 Task: Change the iterative calculation "off" form calculation.
Action: Mouse moved to (1106, 259)
Screenshot: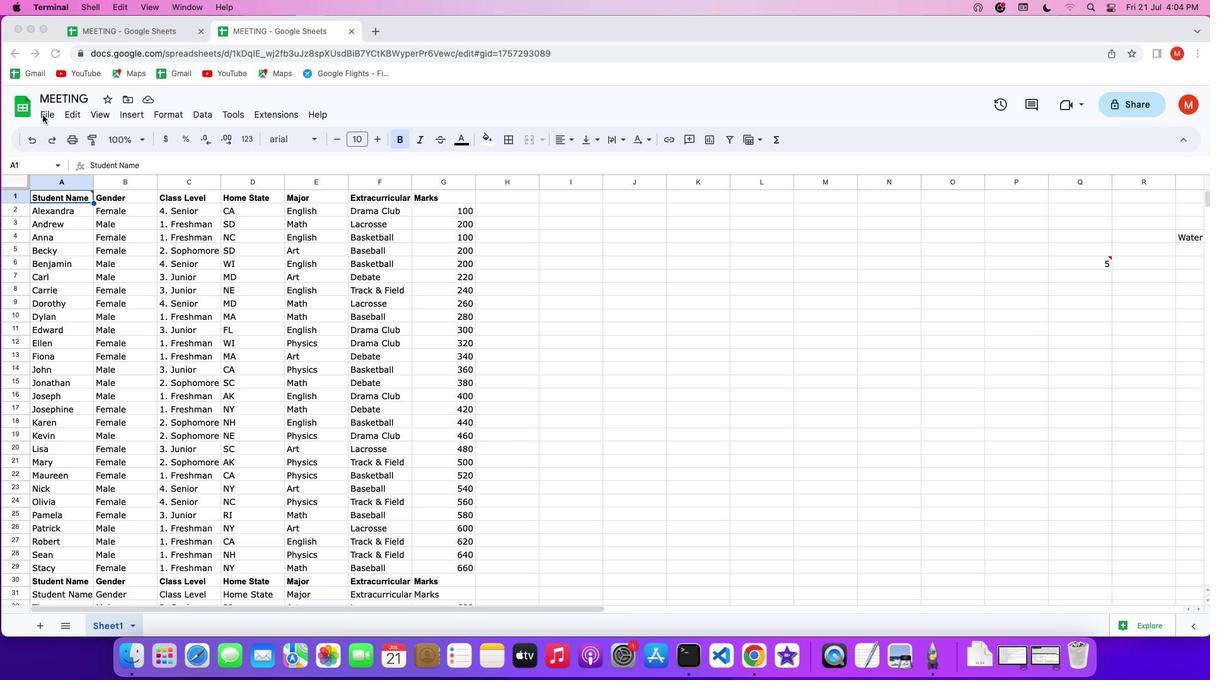 
Action: Mouse pressed left at (1106, 259)
Screenshot: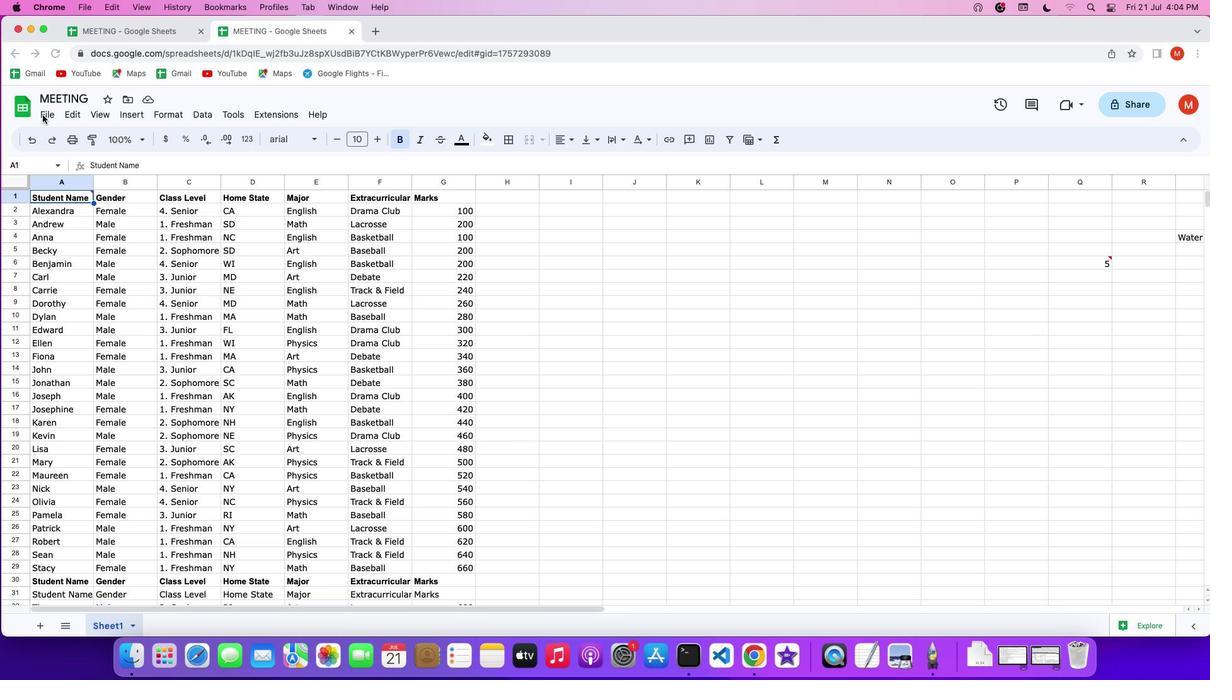 
Action: Mouse pressed left at (1106, 259)
Screenshot: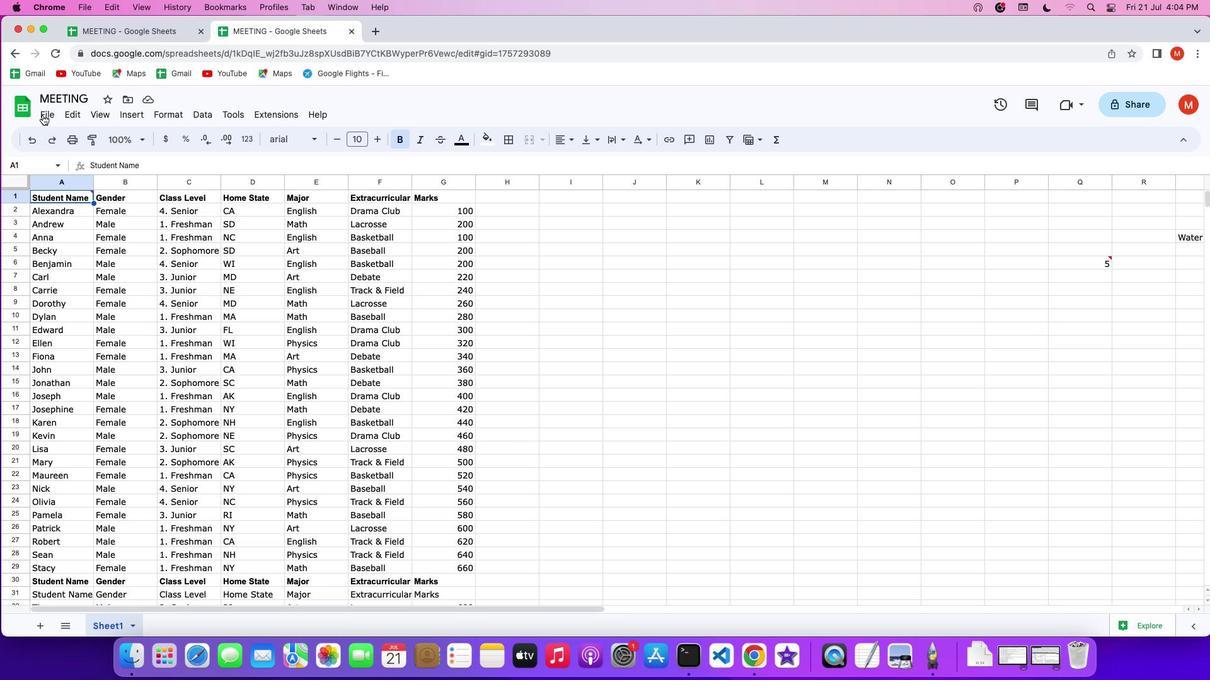 
Action: Mouse moved to (1098, 260)
Screenshot: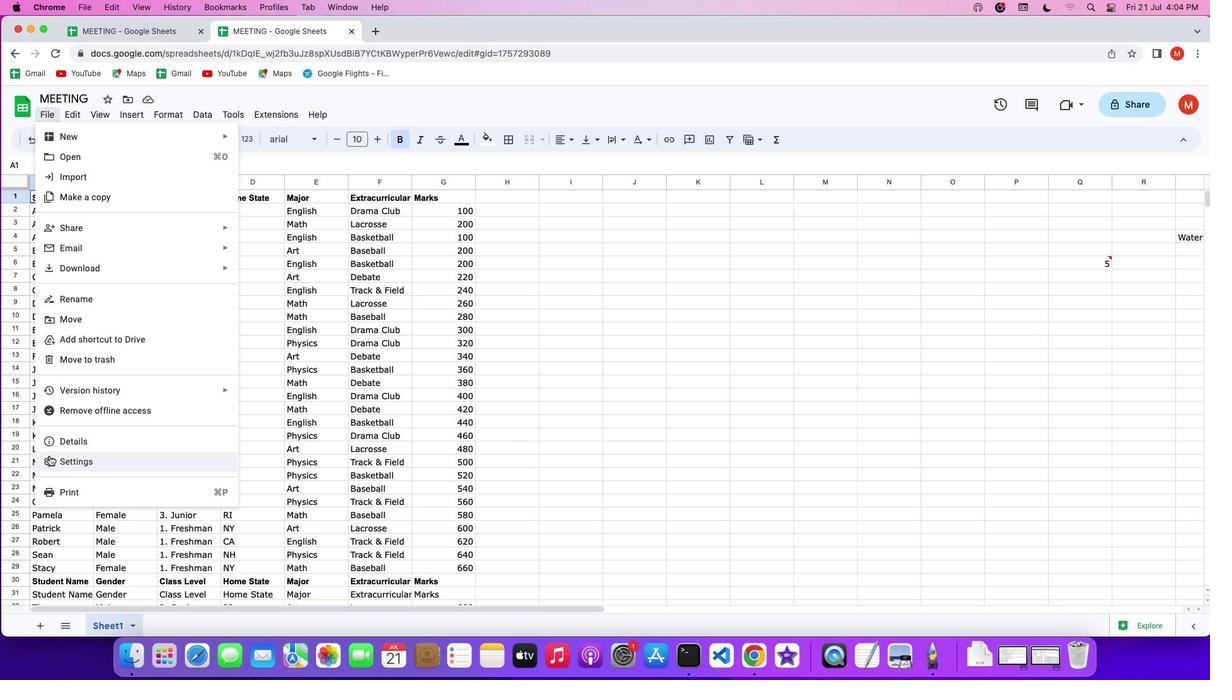 
Action: Mouse pressed left at (1098, 260)
Screenshot: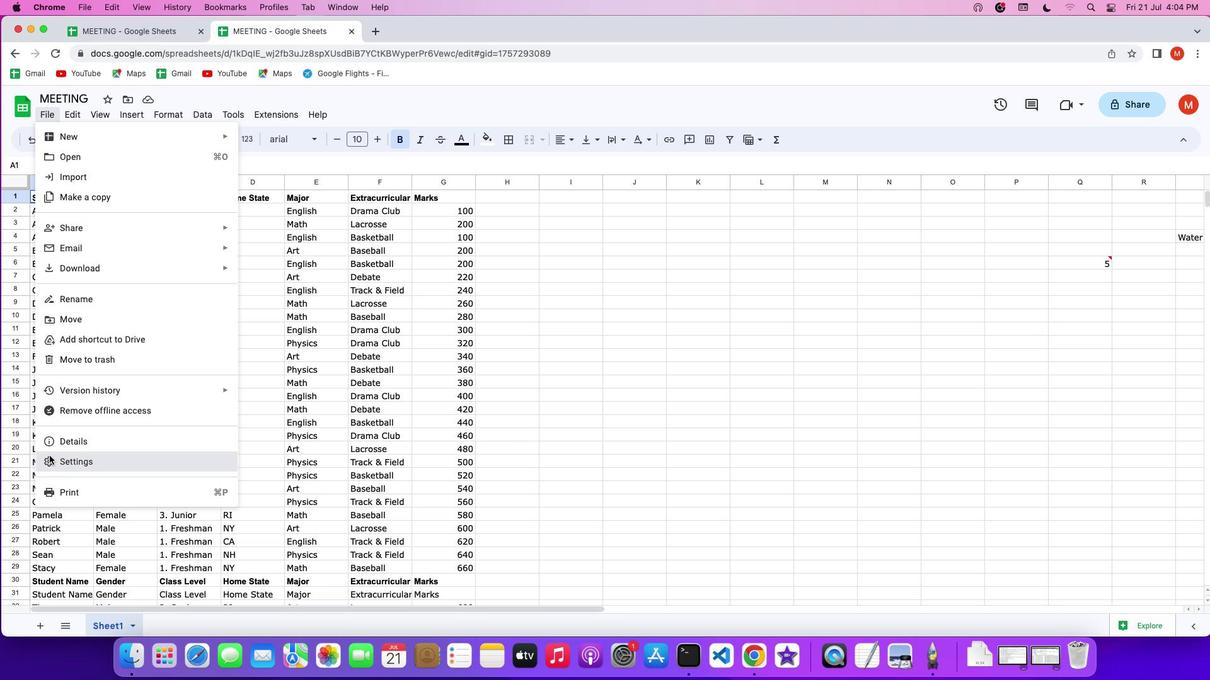 
Action: Mouse moved to (538, 260)
Screenshot: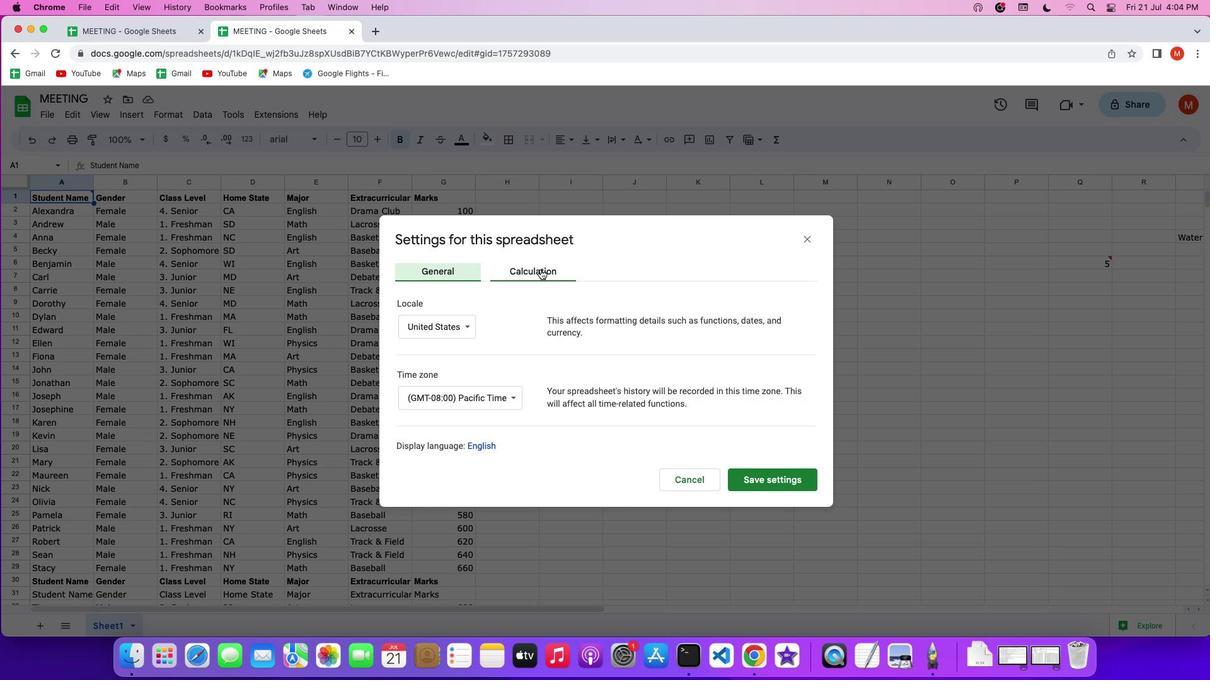 
Action: Mouse pressed left at (538, 260)
Screenshot: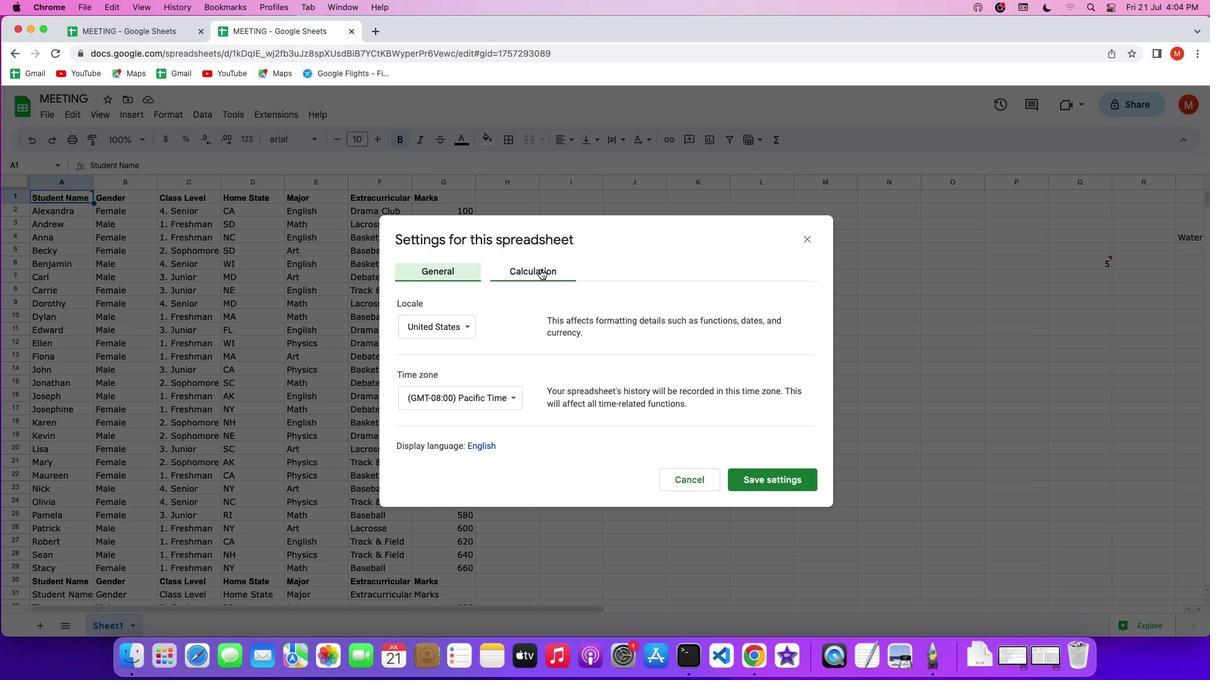
Action: Mouse moved to (662, 260)
Screenshot: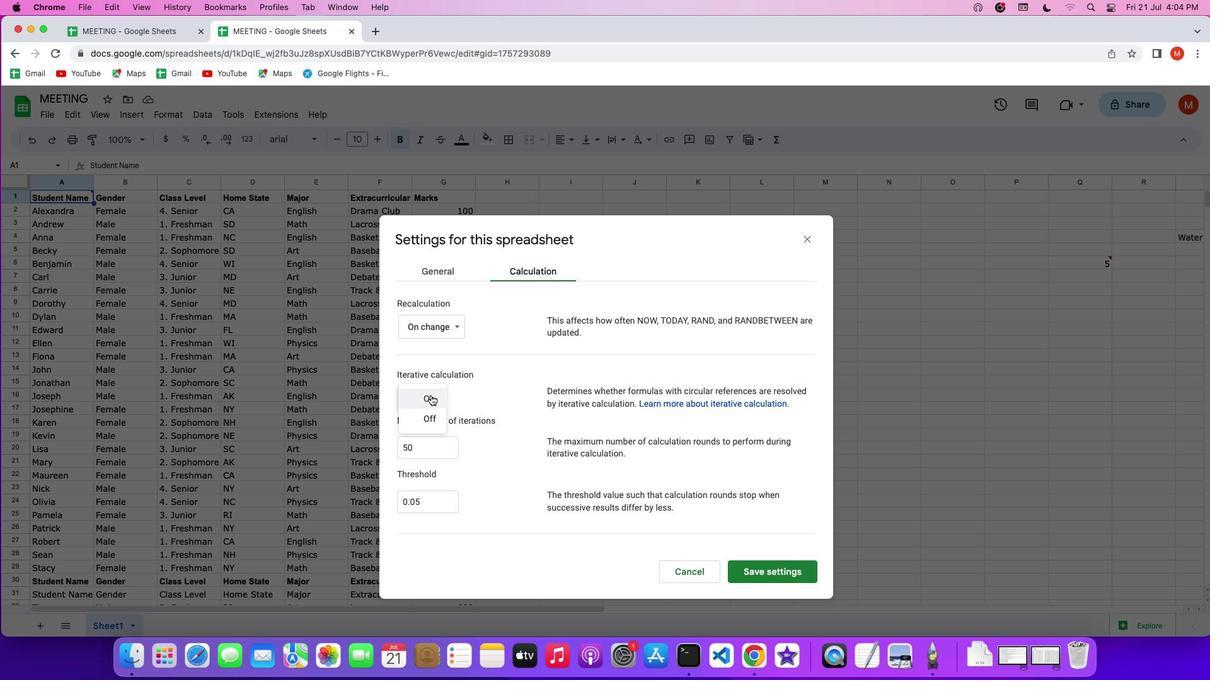 
Action: Mouse pressed left at (662, 260)
Screenshot: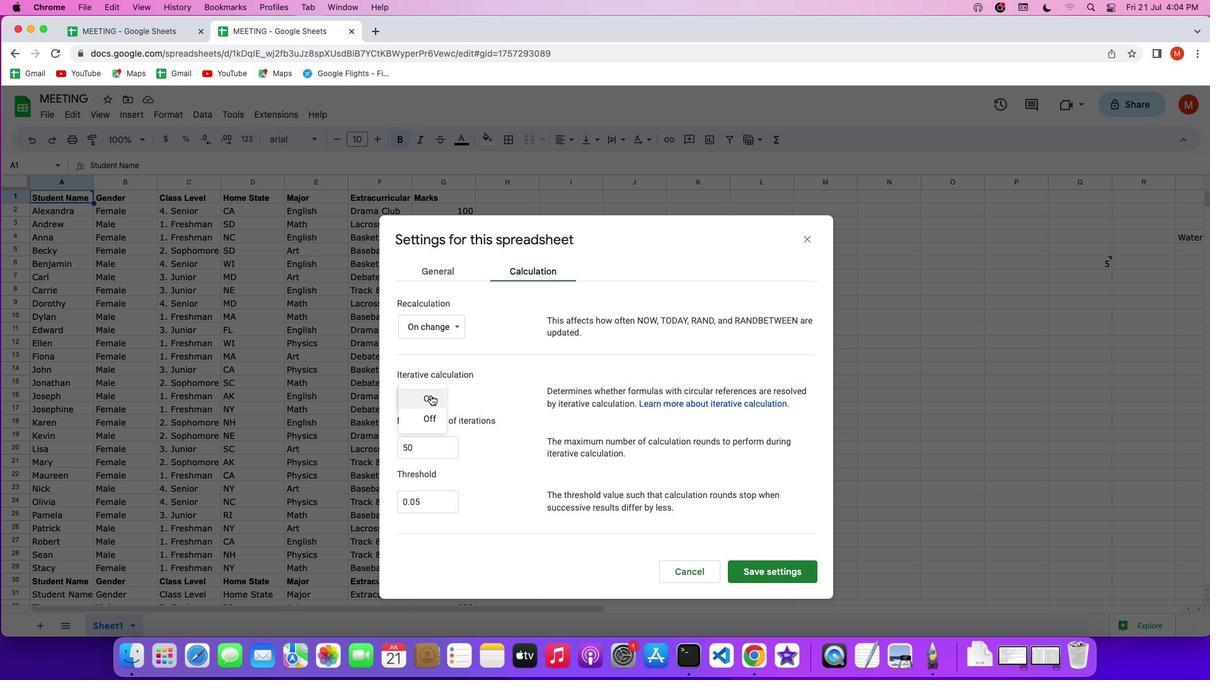 
Action: Mouse moved to (667, 260)
Screenshot: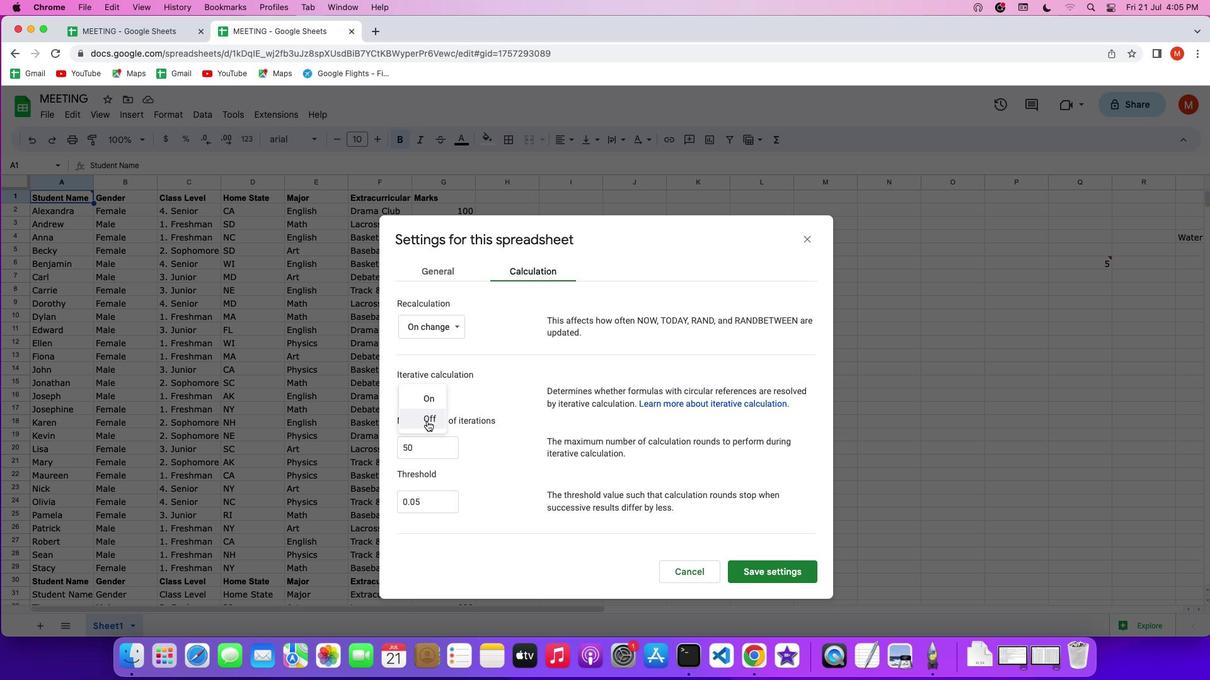 
Action: Mouse pressed left at (667, 260)
Screenshot: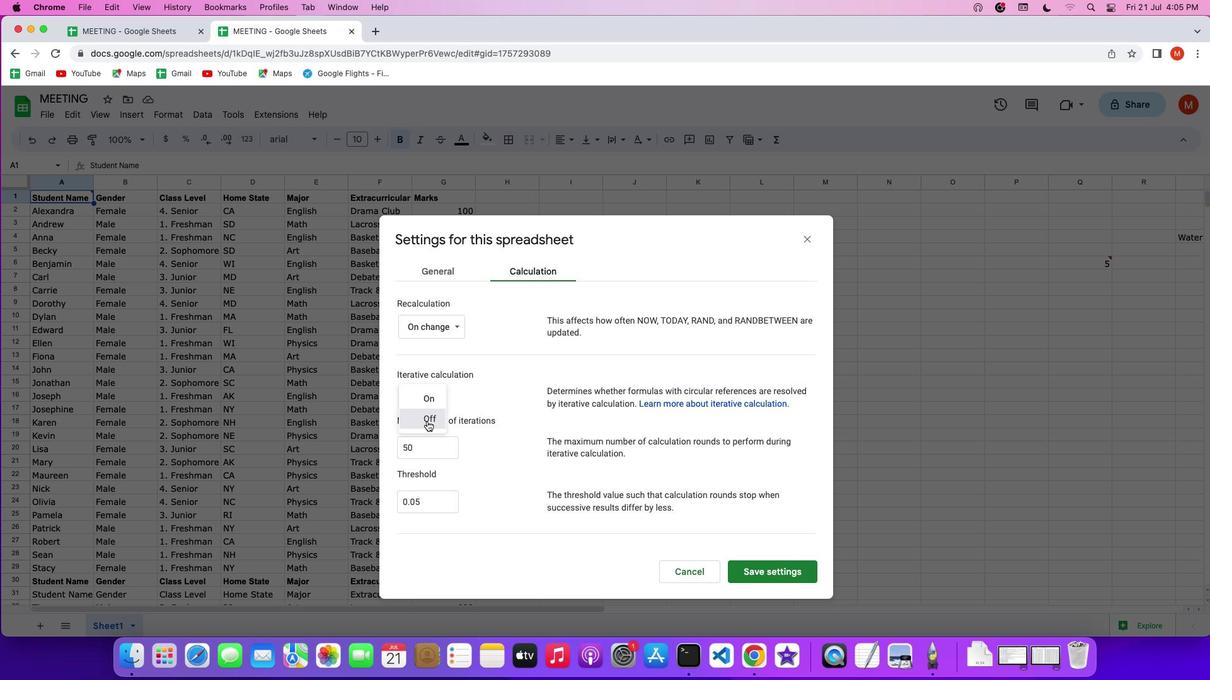 
Action: Mouse moved to (618, 260)
Screenshot: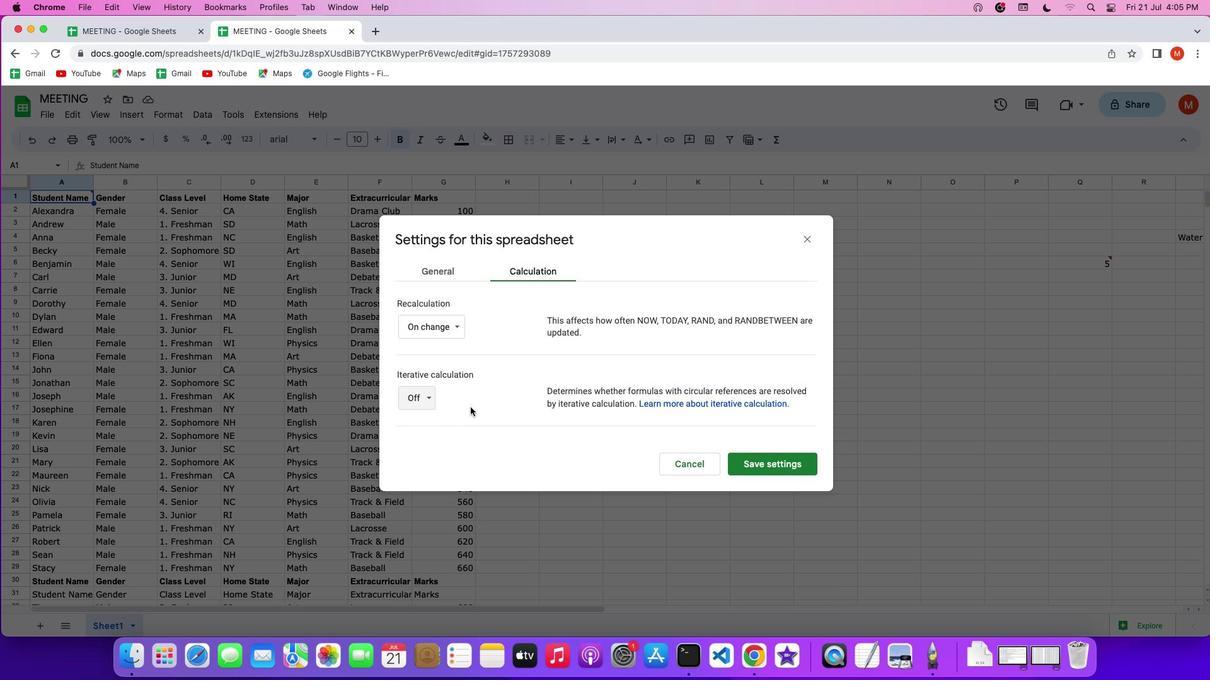 
